 Task: Select the on option in the line has inline suggestion.
Action: Mouse moved to (30, 659)
Screenshot: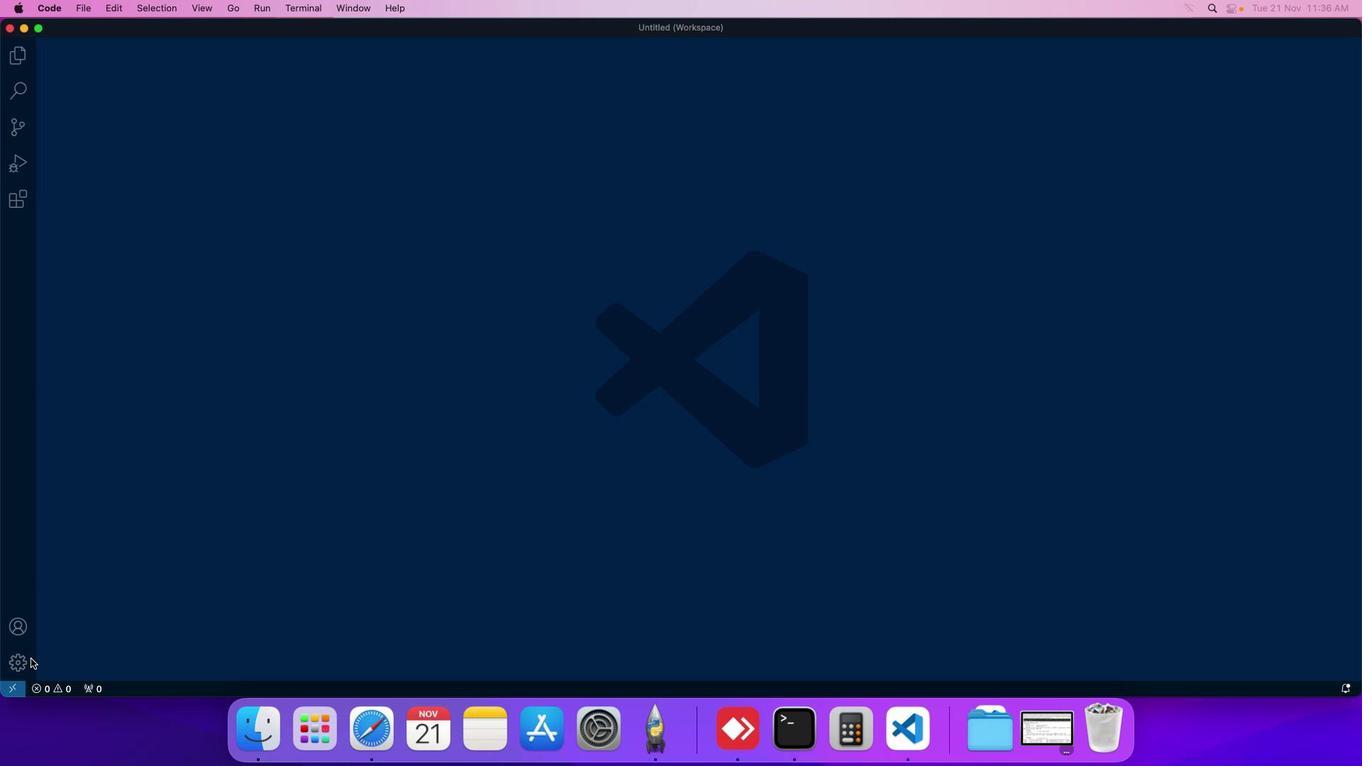 
Action: Mouse pressed left at (30, 659)
Screenshot: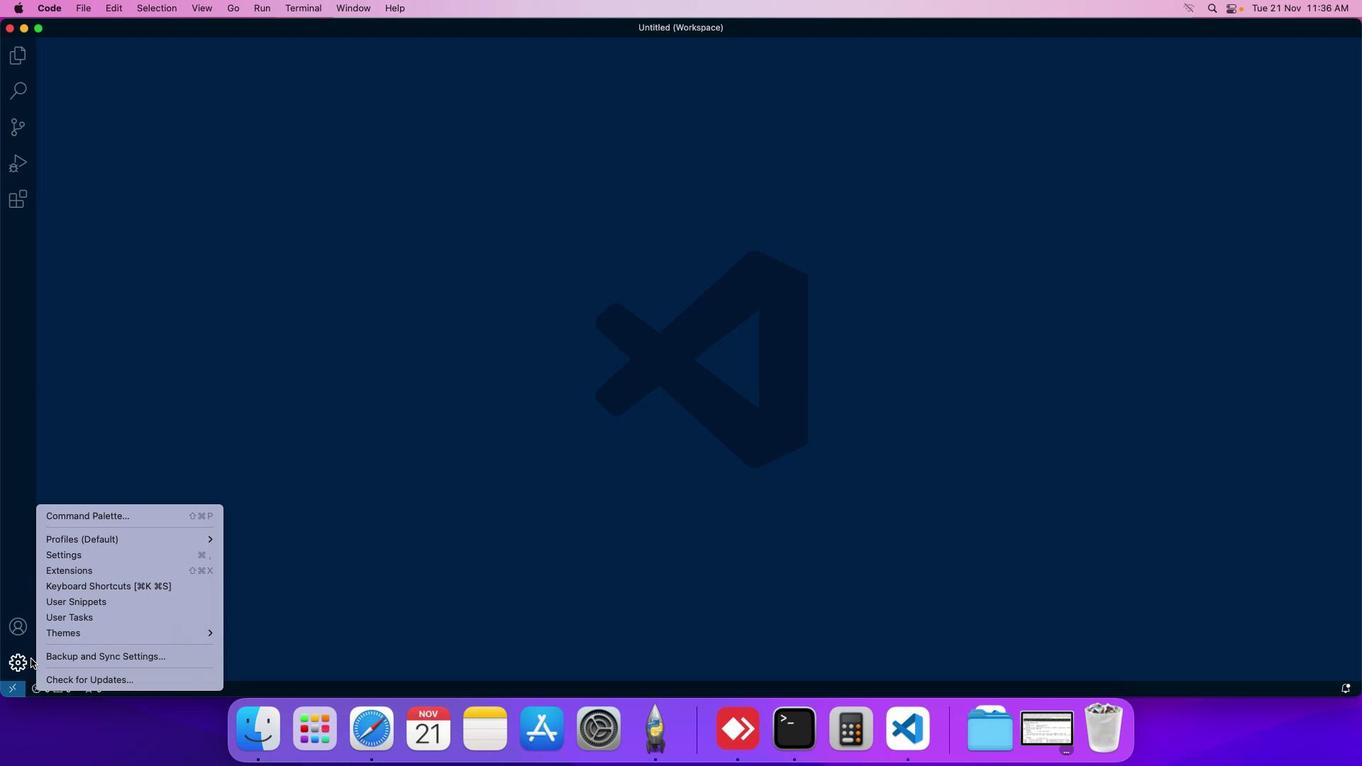 
Action: Mouse moved to (82, 561)
Screenshot: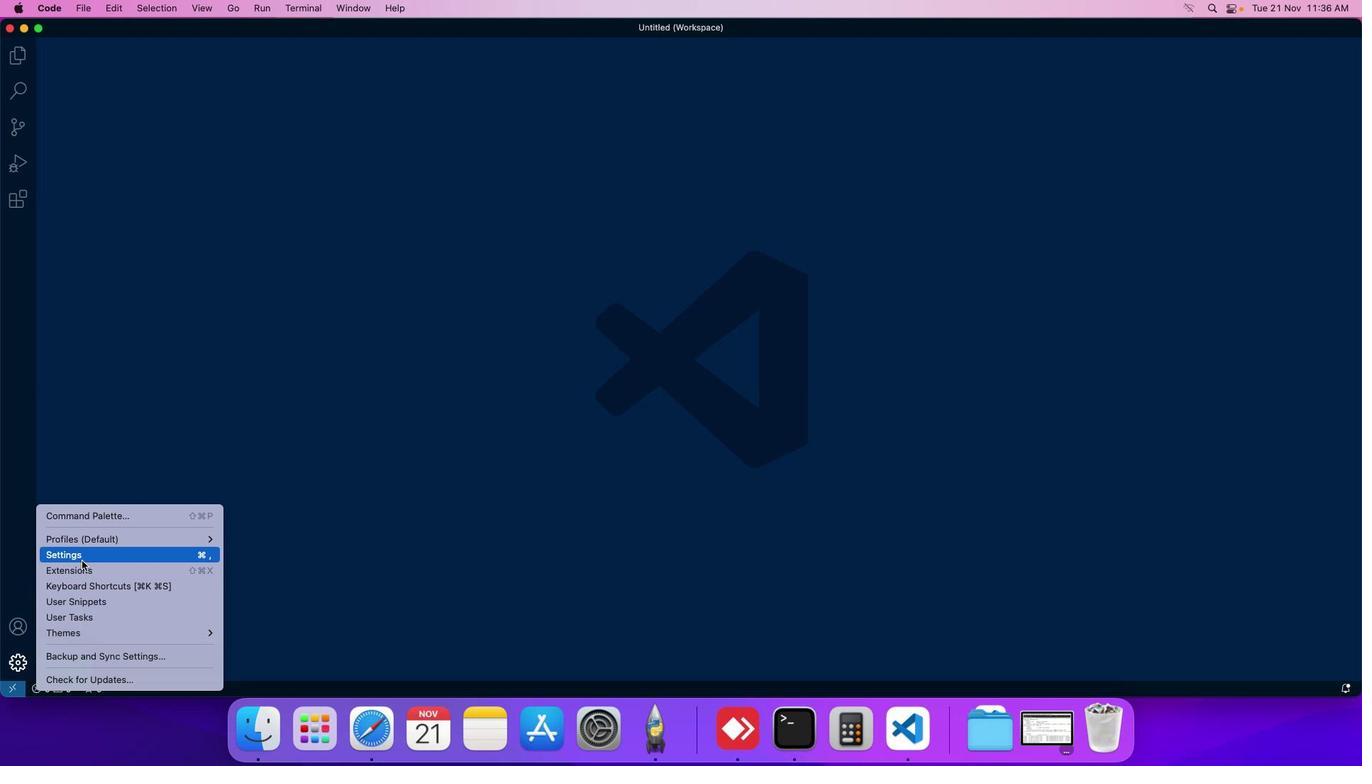 
Action: Mouse pressed left at (82, 561)
Screenshot: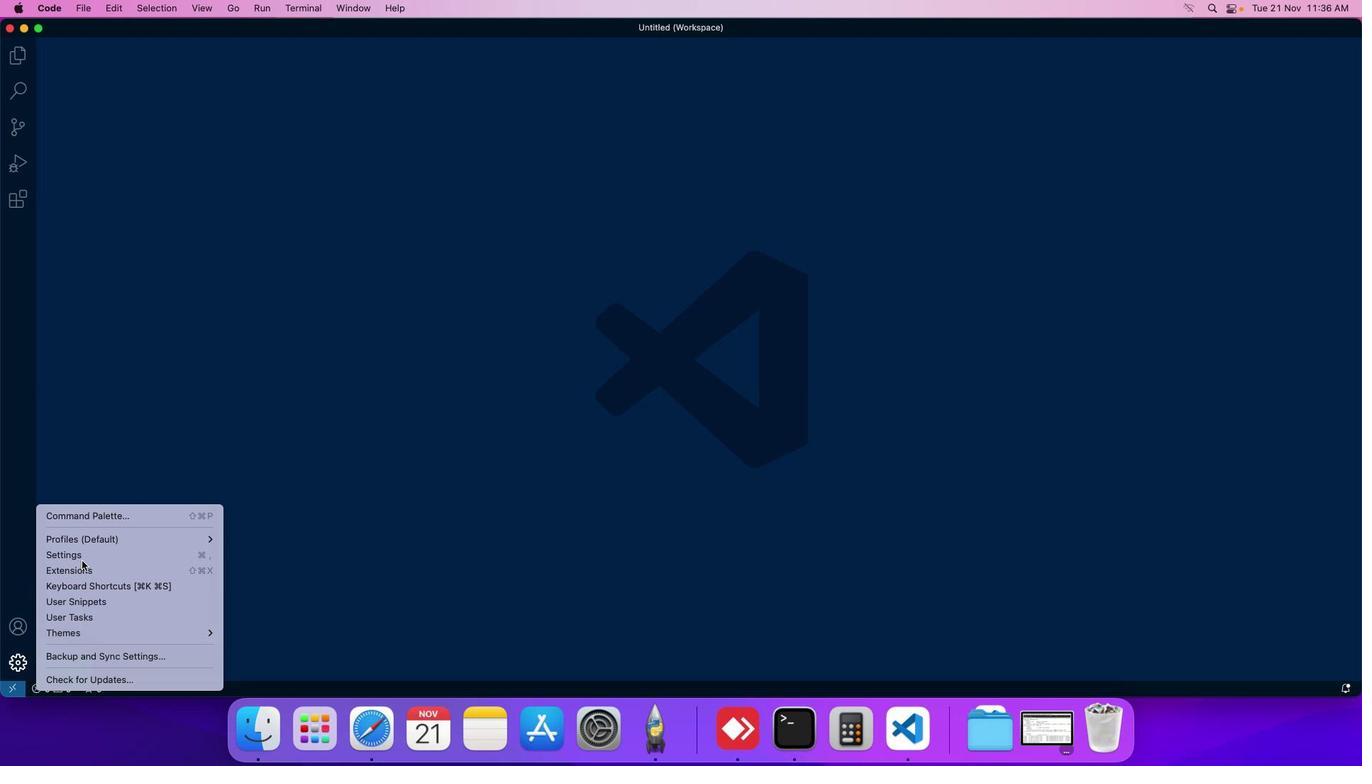 
Action: Mouse moved to (308, 117)
Screenshot: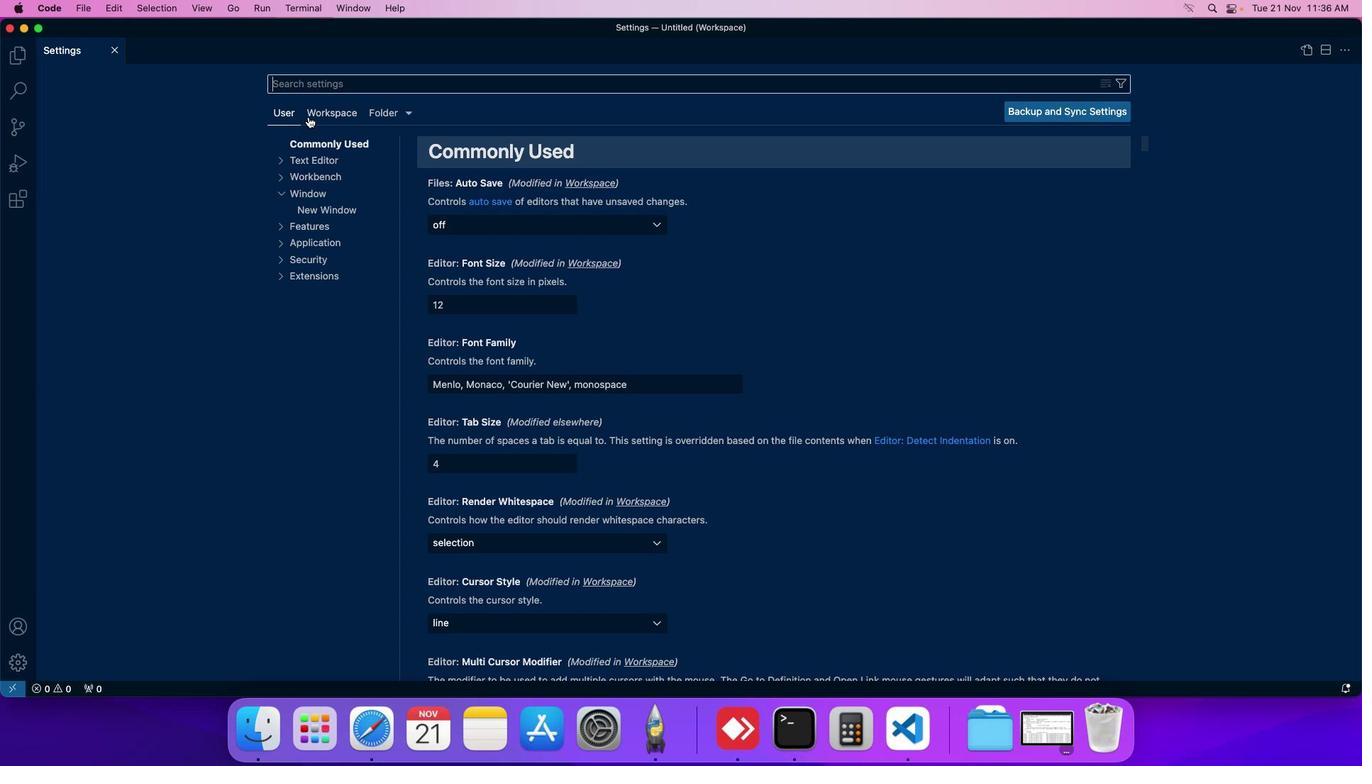 
Action: Mouse pressed left at (308, 117)
Screenshot: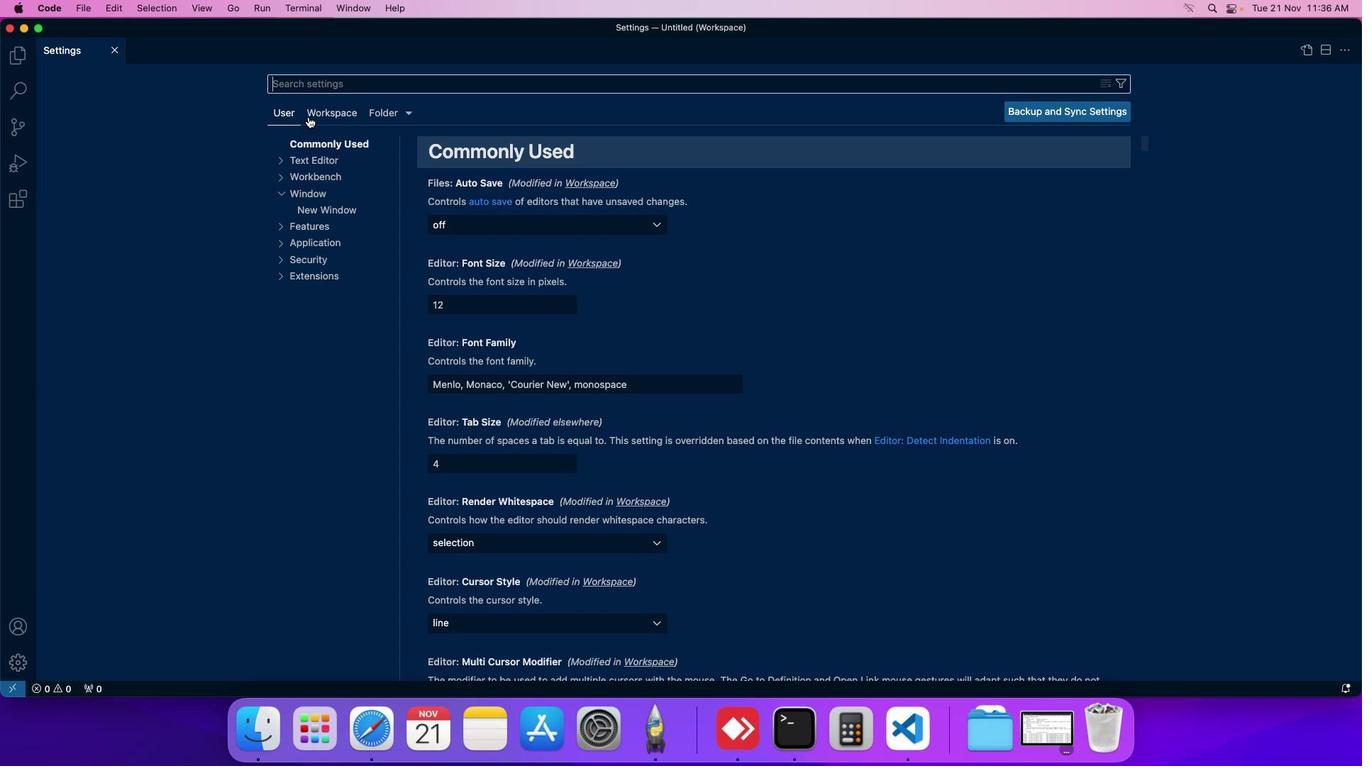 
Action: Mouse moved to (294, 207)
Screenshot: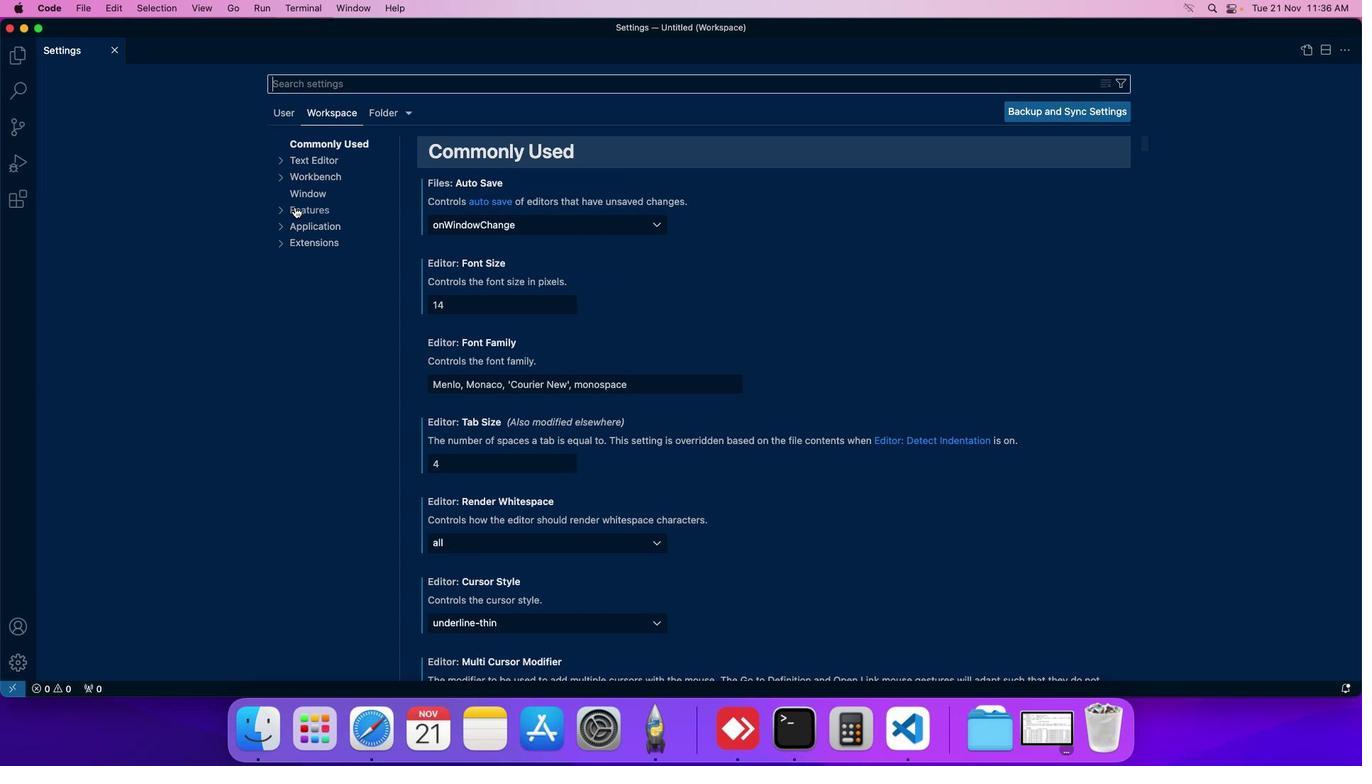 
Action: Mouse pressed left at (294, 207)
Screenshot: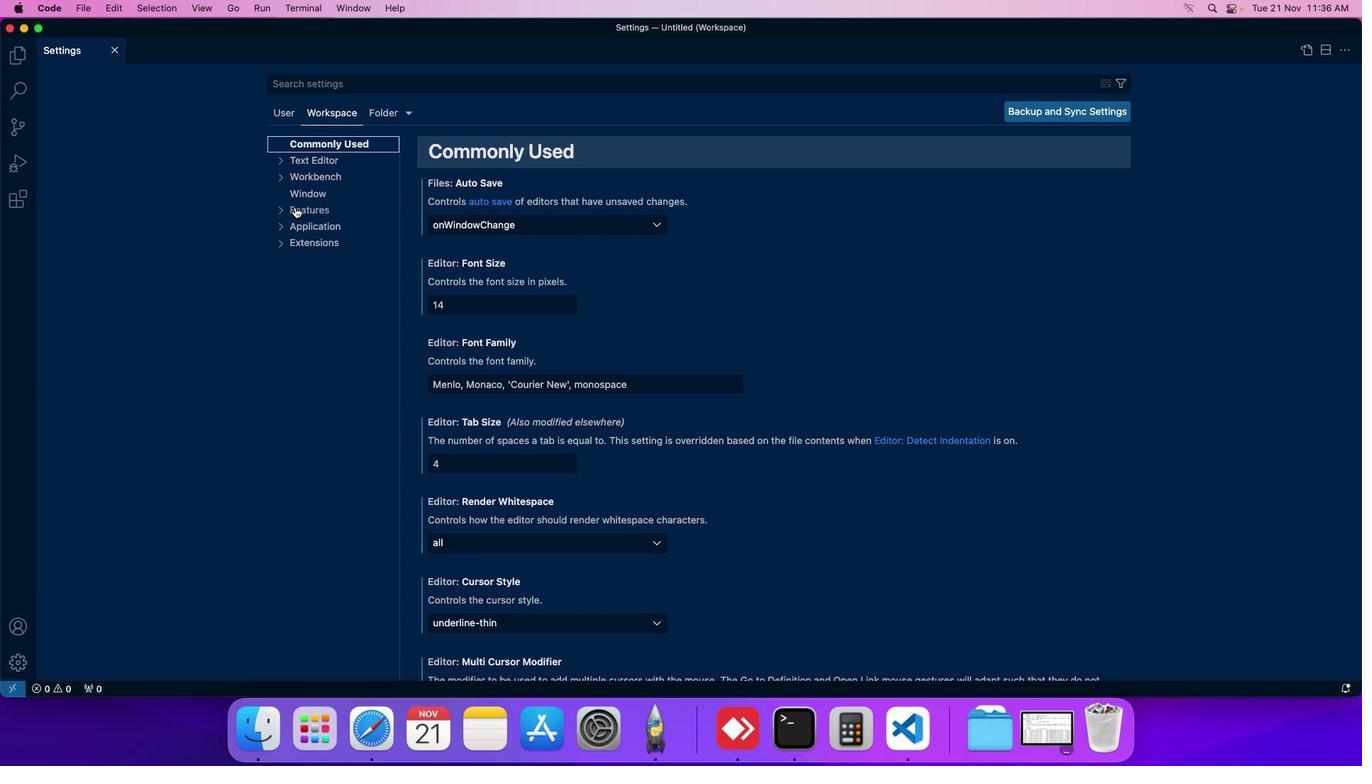 
Action: Mouse moved to (309, 474)
Screenshot: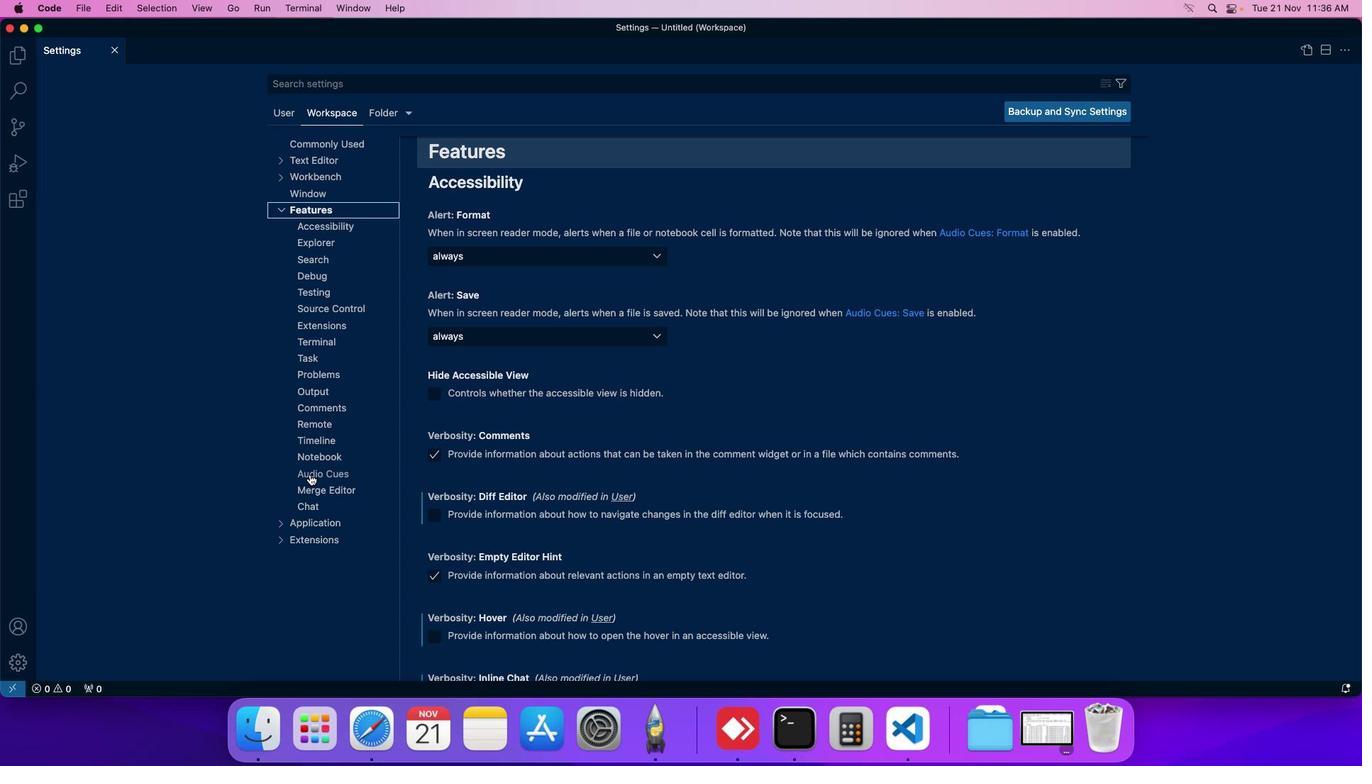 
Action: Mouse pressed left at (309, 474)
Screenshot: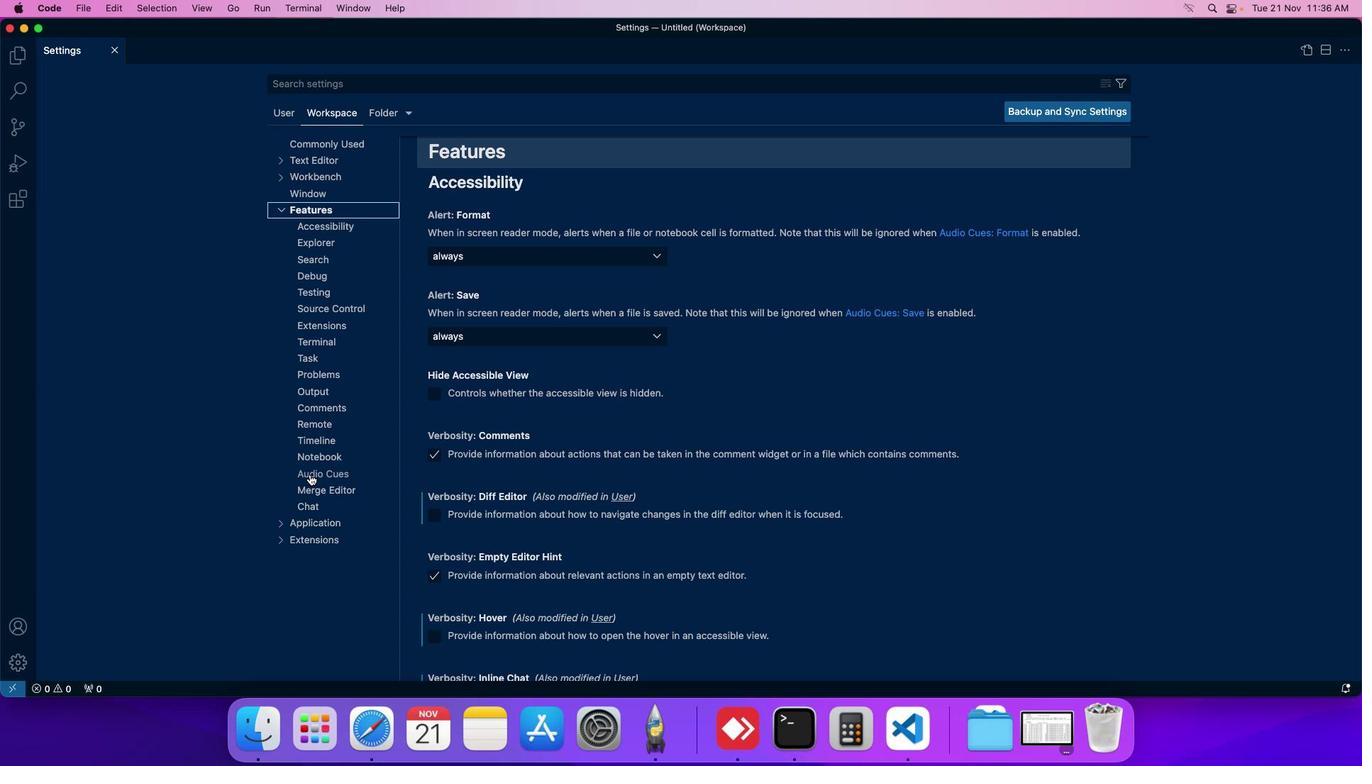 
Action: Mouse moved to (487, 452)
Screenshot: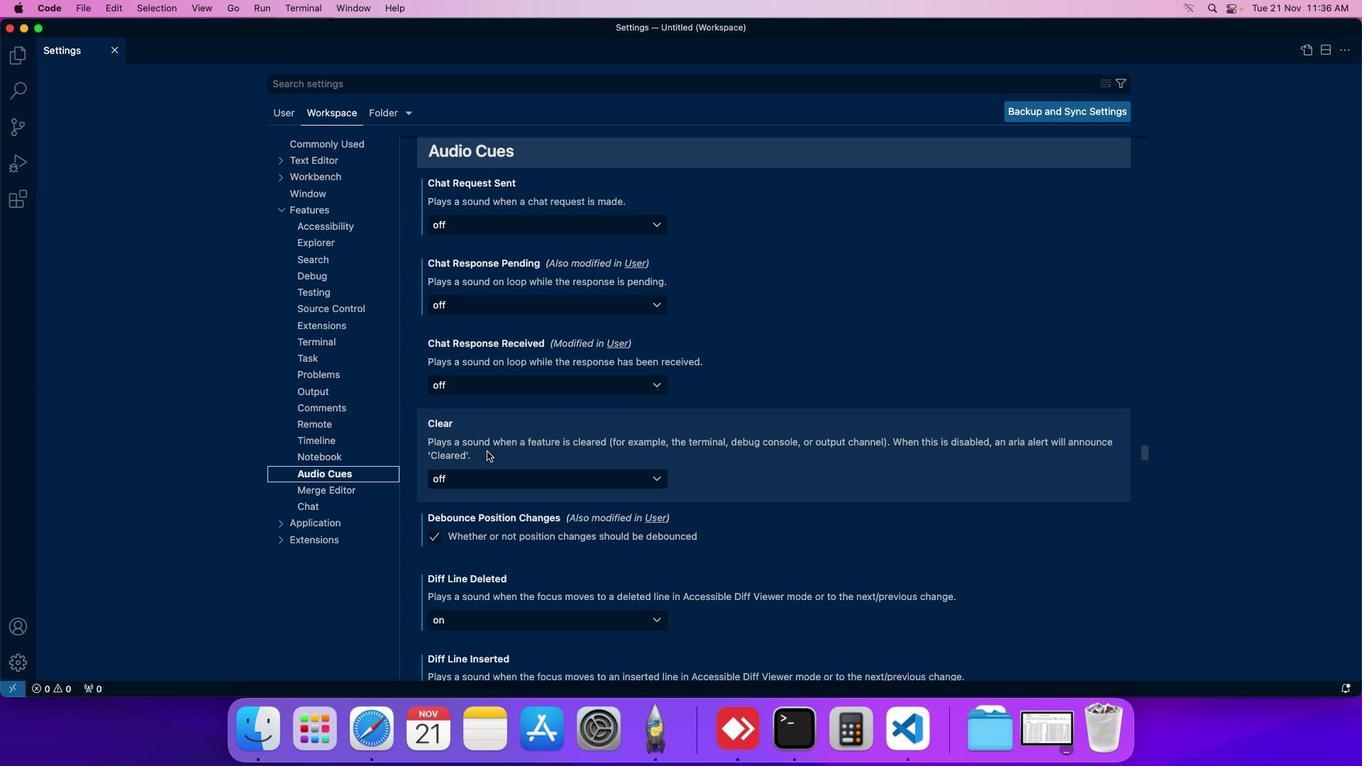 
Action: Mouse scrolled (487, 452) with delta (0, 0)
Screenshot: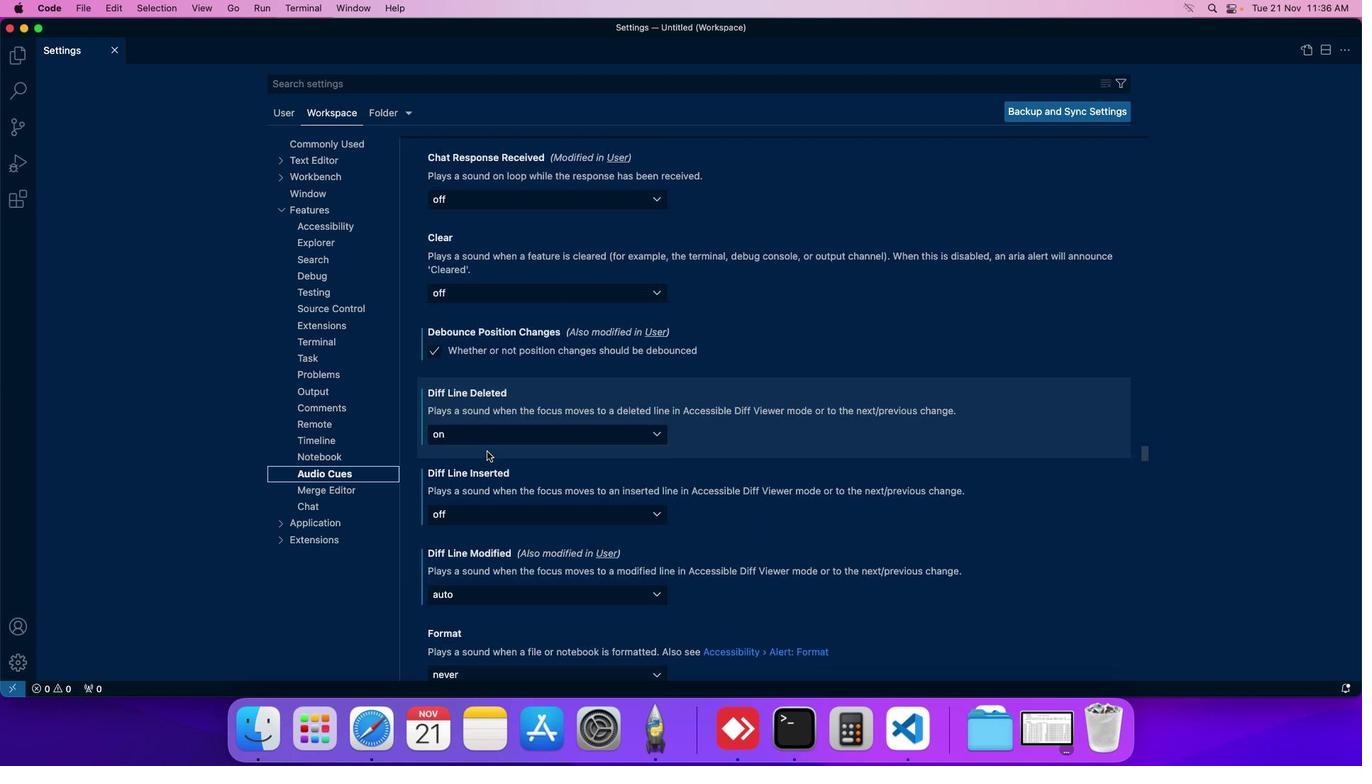 
Action: Mouse scrolled (487, 452) with delta (0, 0)
Screenshot: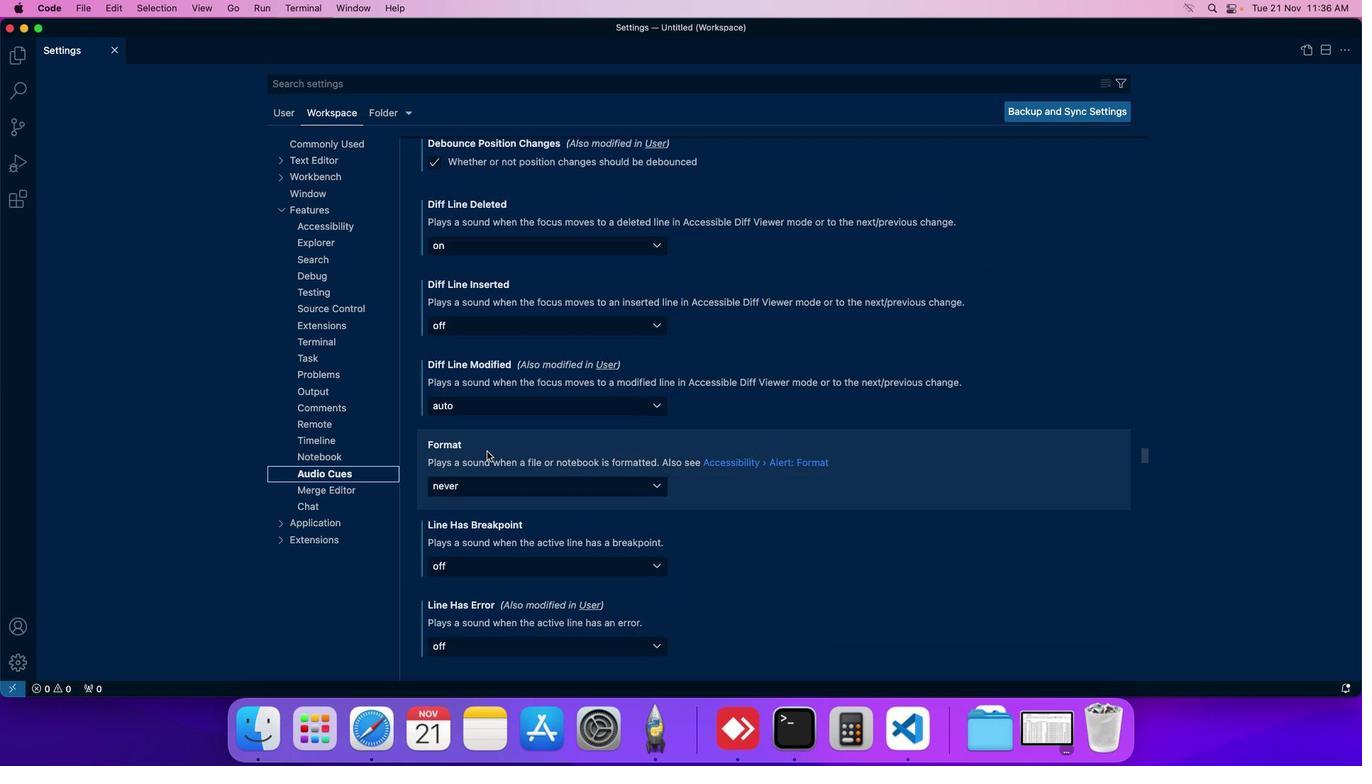 
Action: Mouse scrolled (487, 452) with delta (0, 0)
Screenshot: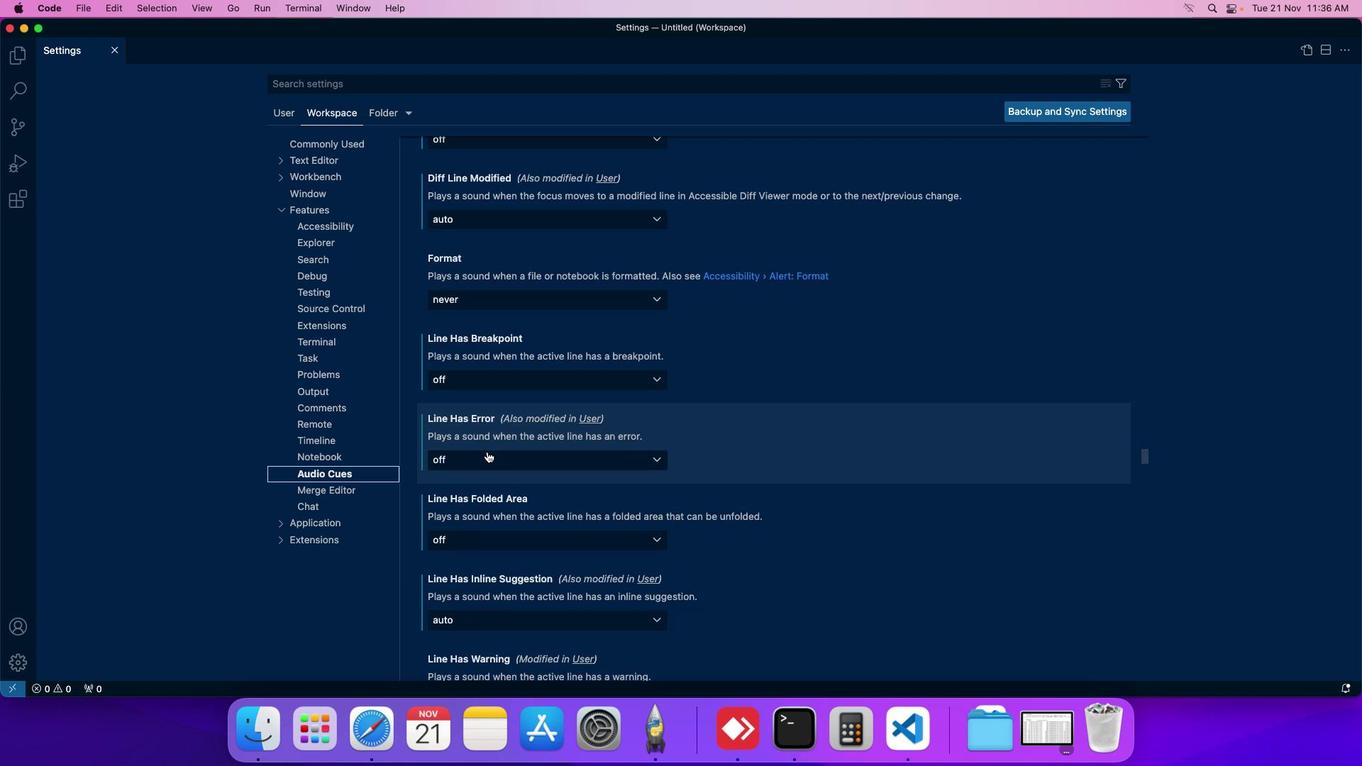 
Action: Mouse scrolled (487, 452) with delta (0, 0)
Screenshot: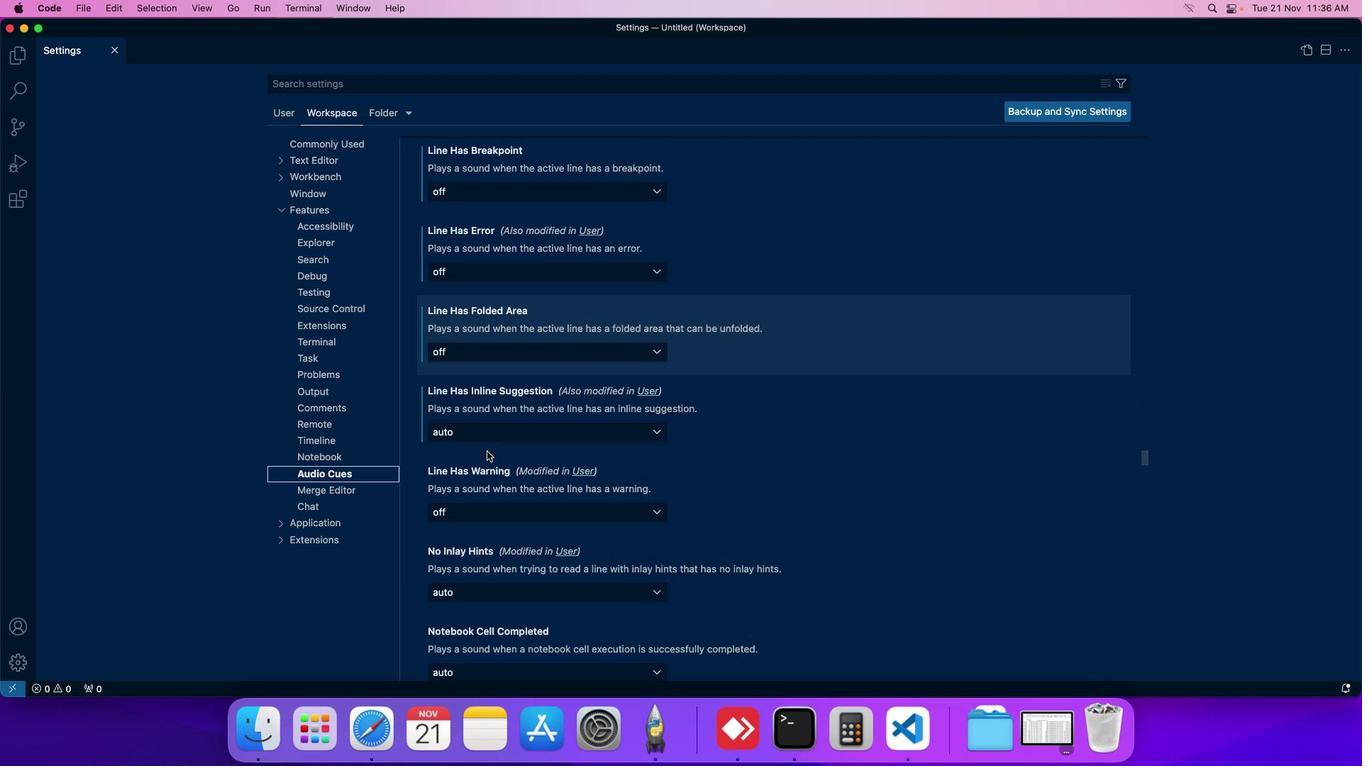 
Action: Mouse scrolled (487, 452) with delta (0, 0)
Screenshot: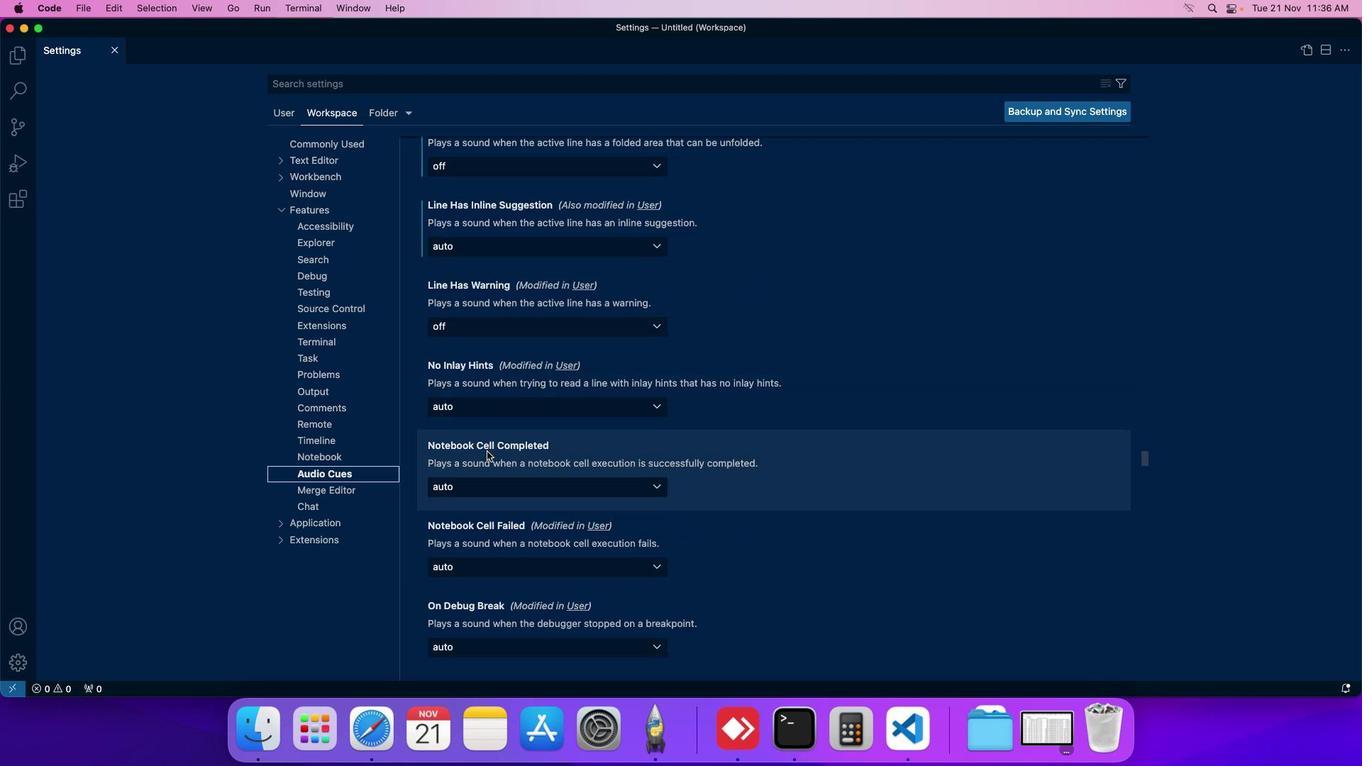 
Action: Mouse moved to (498, 251)
Screenshot: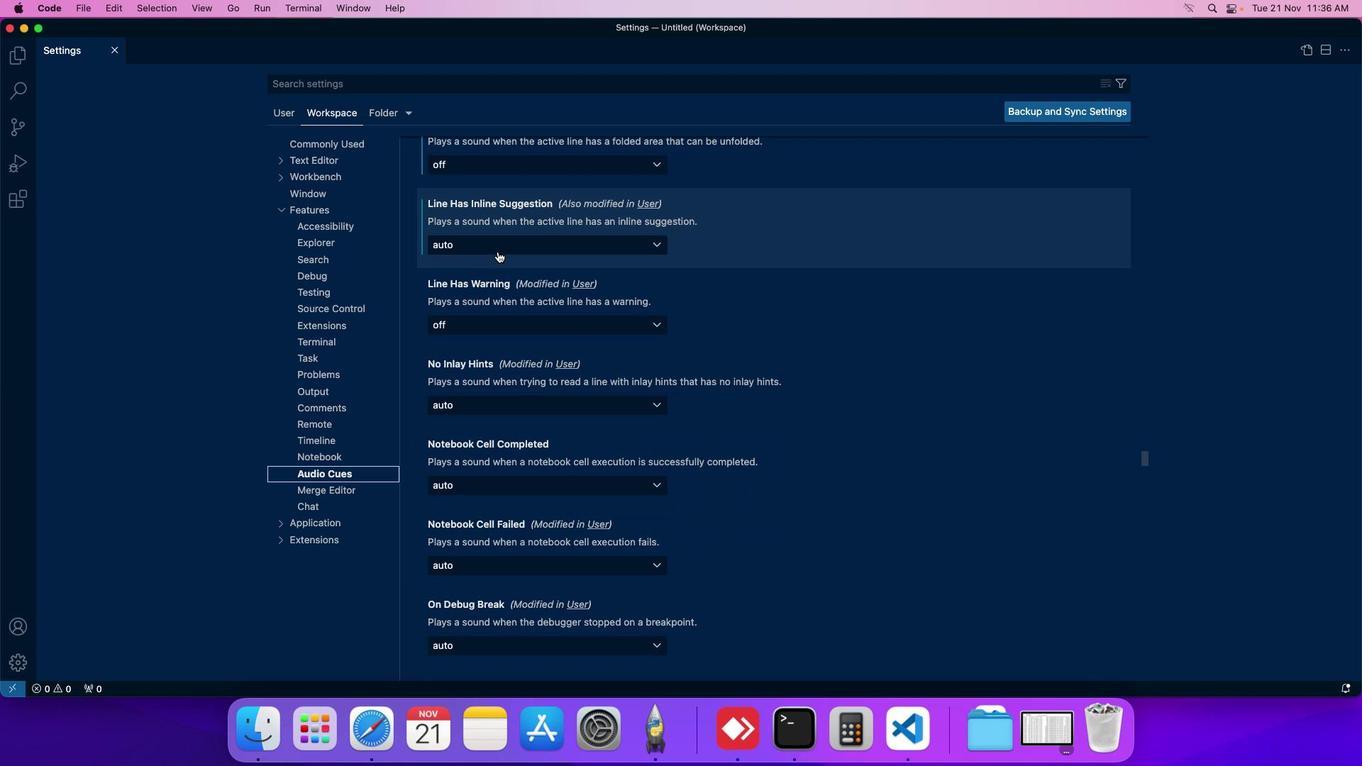 
Action: Mouse pressed left at (498, 251)
Screenshot: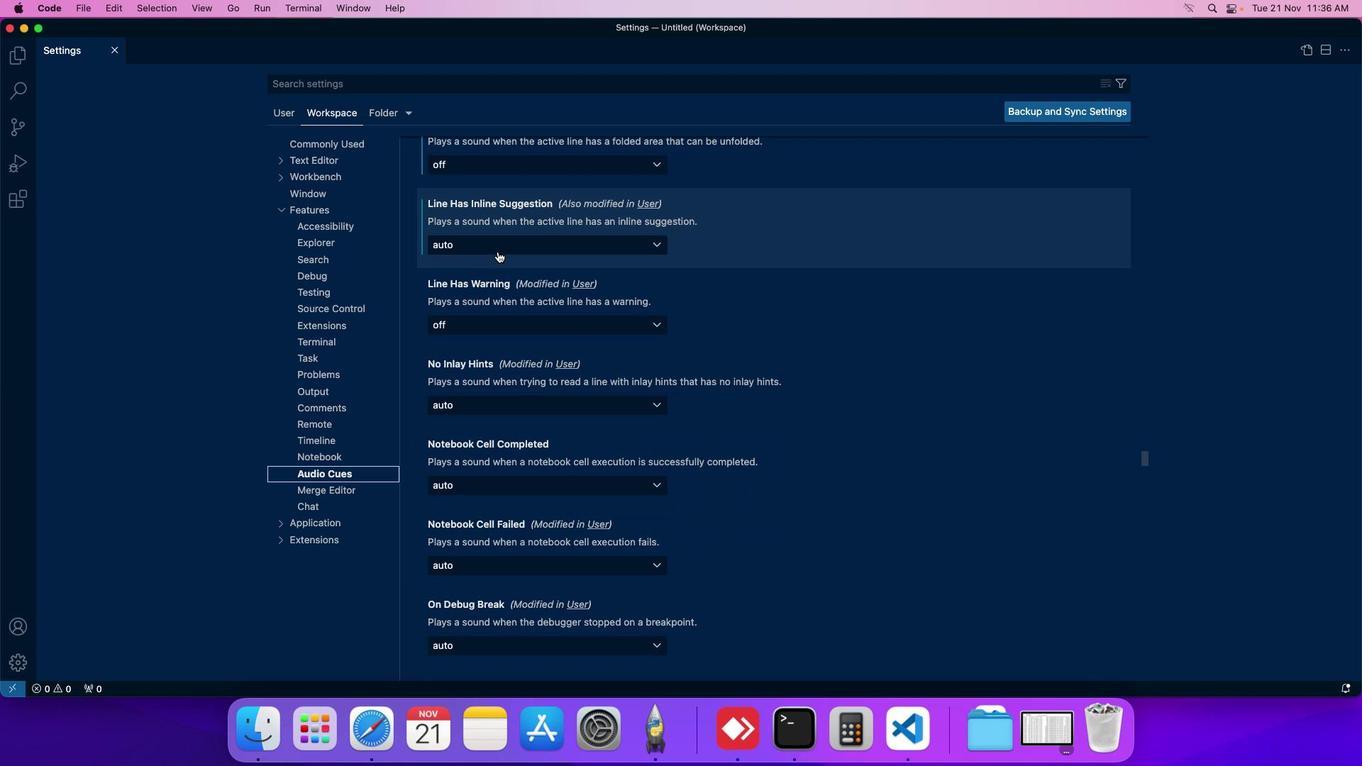 
Action: Mouse moved to (457, 277)
Screenshot: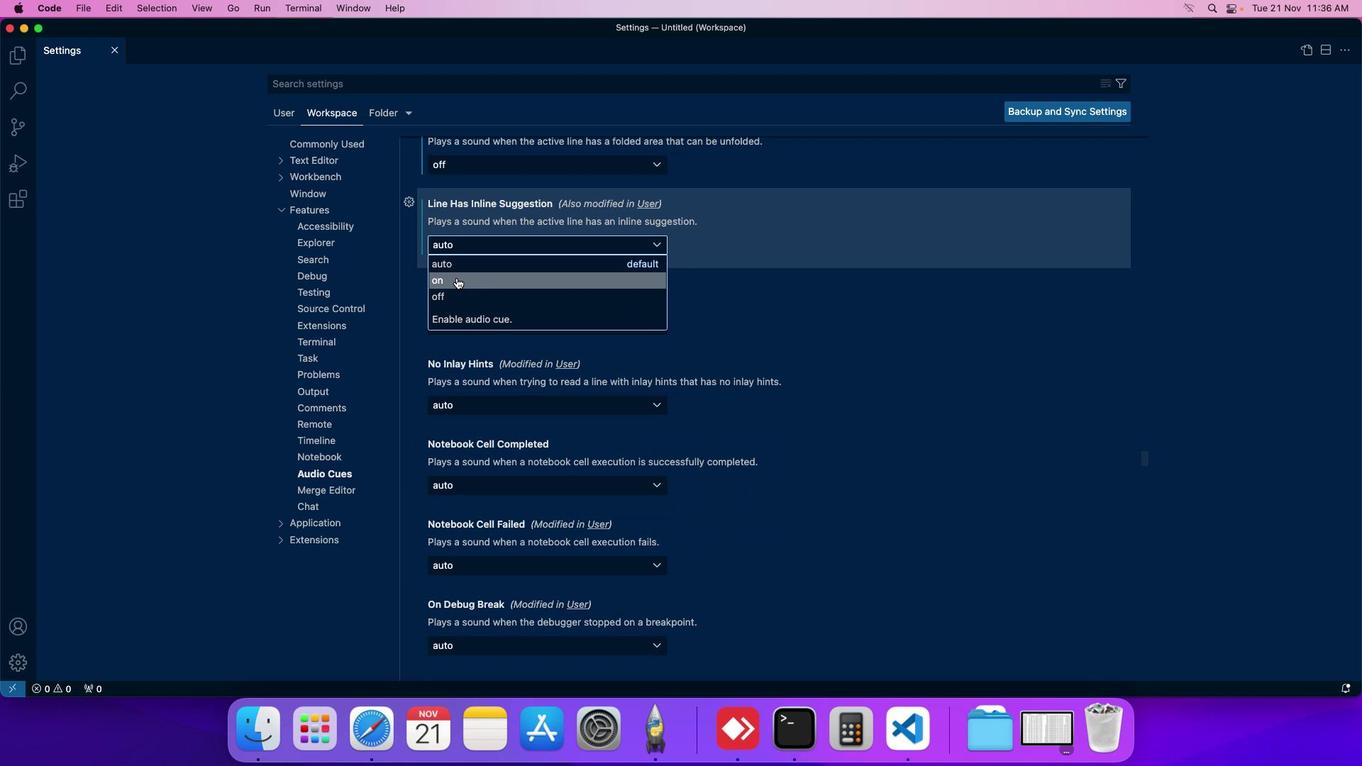
Action: Mouse pressed left at (457, 277)
Screenshot: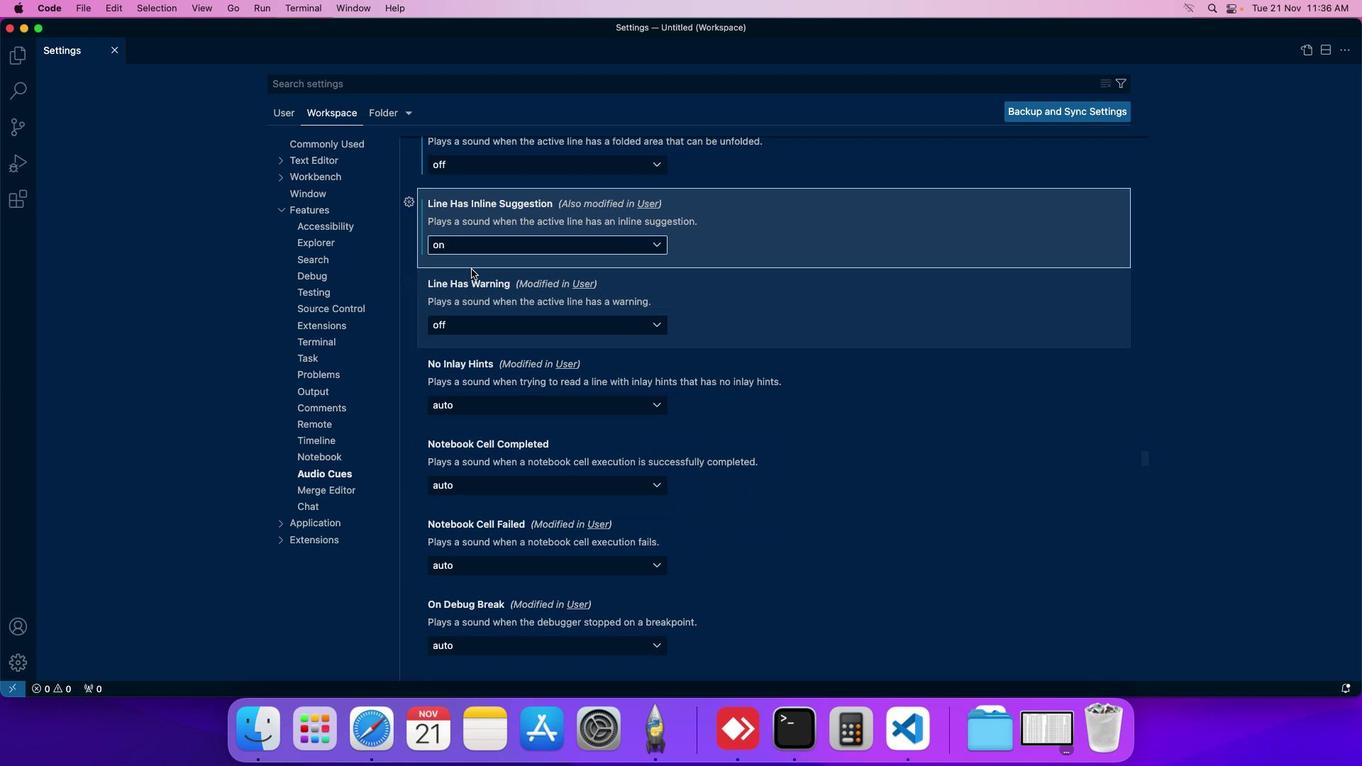 
Action: Mouse moved to (493, 254)
Screenshot: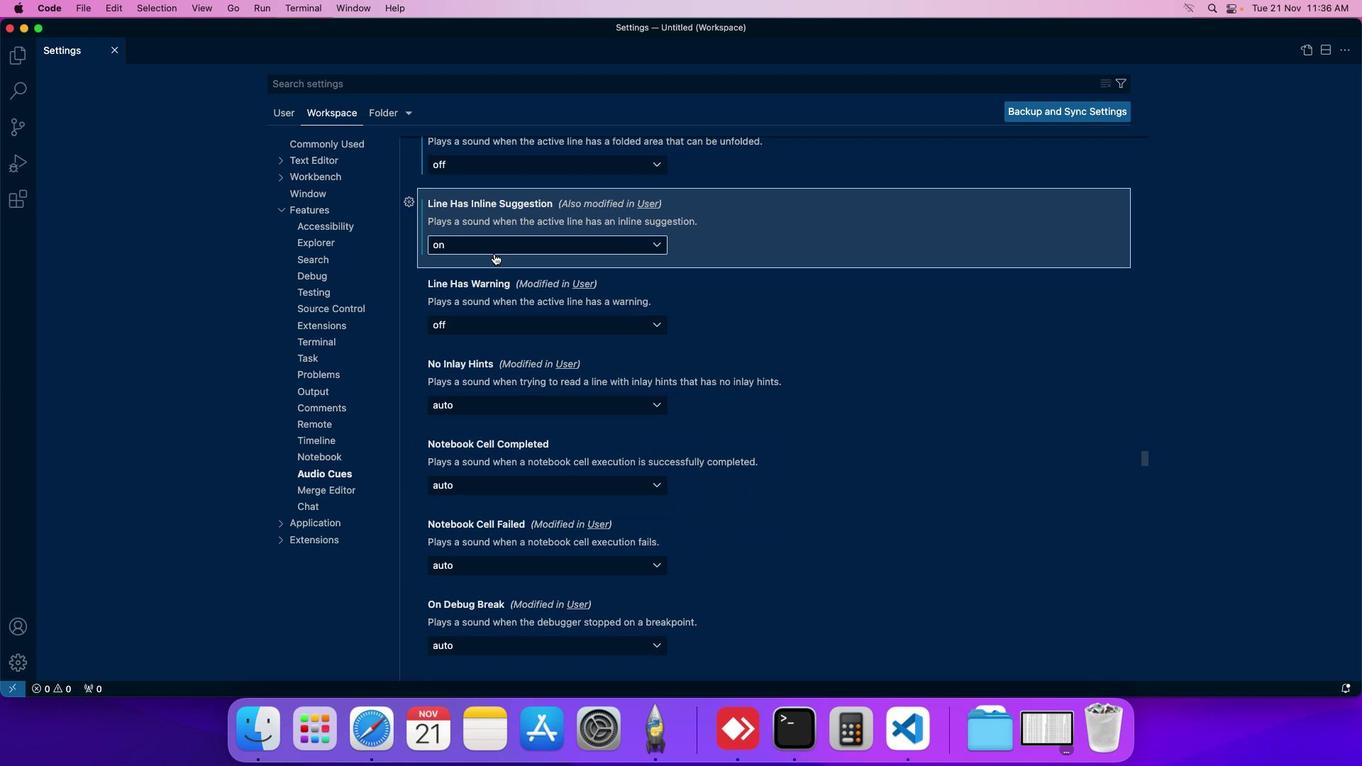 
